 Task: Create List Employment Law in Board Resource Planning Techniques to Workspace Digital Advertising. Create List Commercial Law in Board Social Media Listening and Monitoring to Workspace Digital Advertising. Create List Mergers and Acquisitions in Board Sales Team Compensation and Incentive Design to Workspace Digital Advertising
Action: Mouse moved to (222, 136)
Screenshot: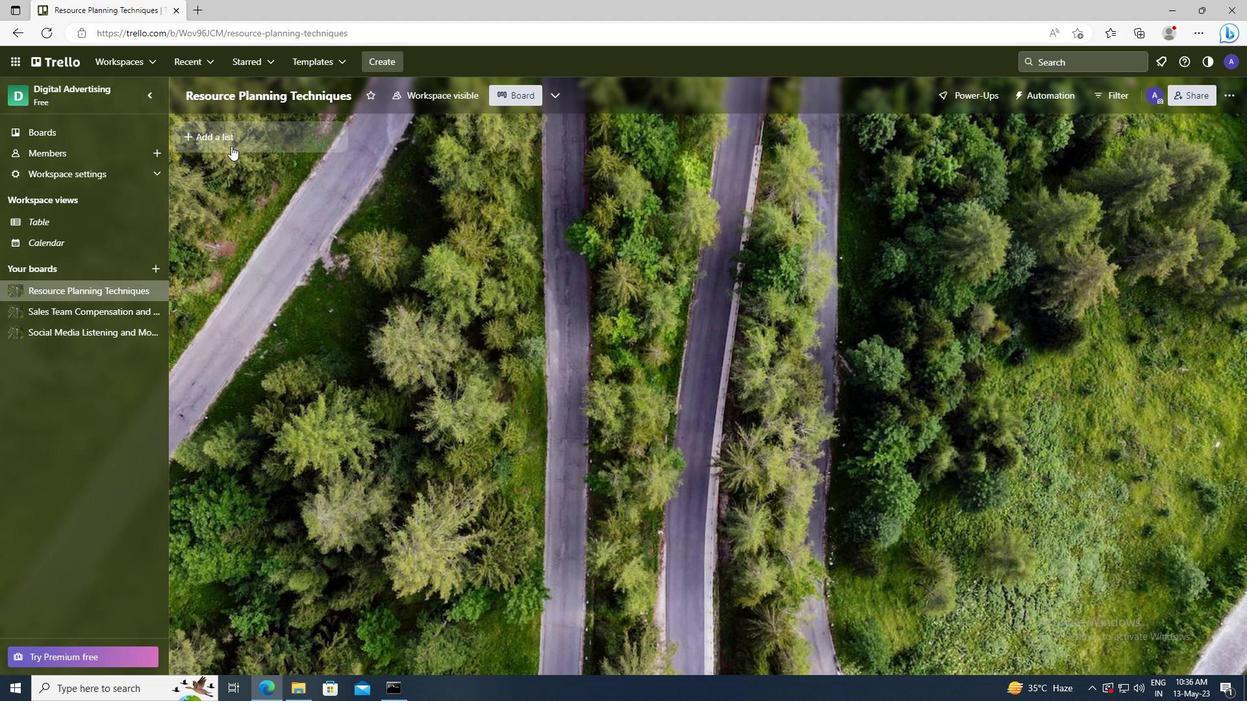 
Action: Mouse pressed left at (222, 136)
Screenshot: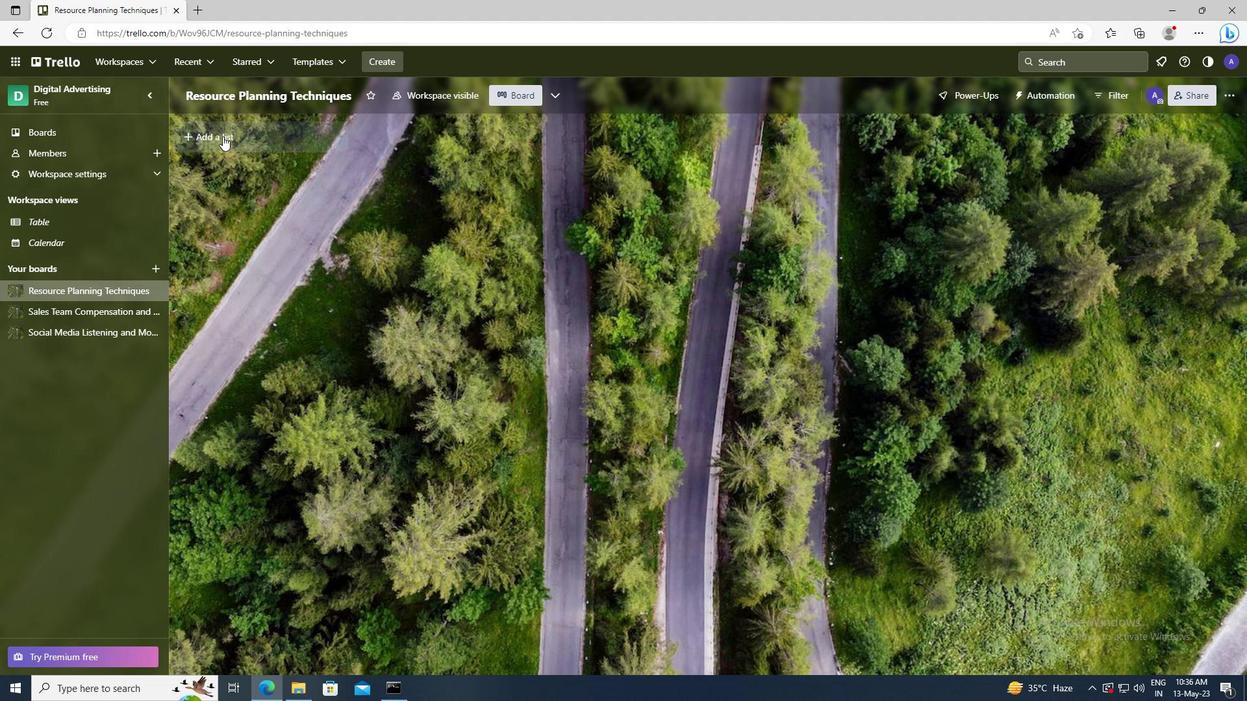 
Action: Key pressed <Key.shift>EMPLOYMENT<Key.space><Key.shift>LAW
Screenshot: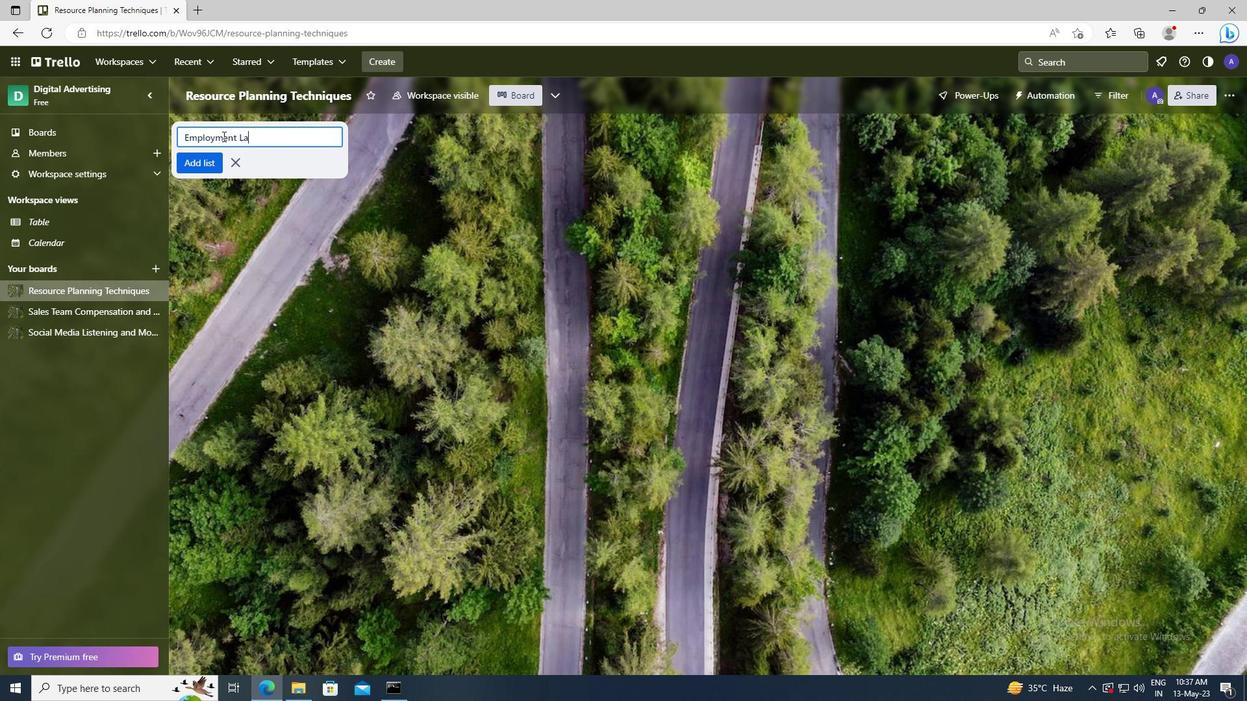 
Action: Mouse moved to (207, 161)
Screenshot: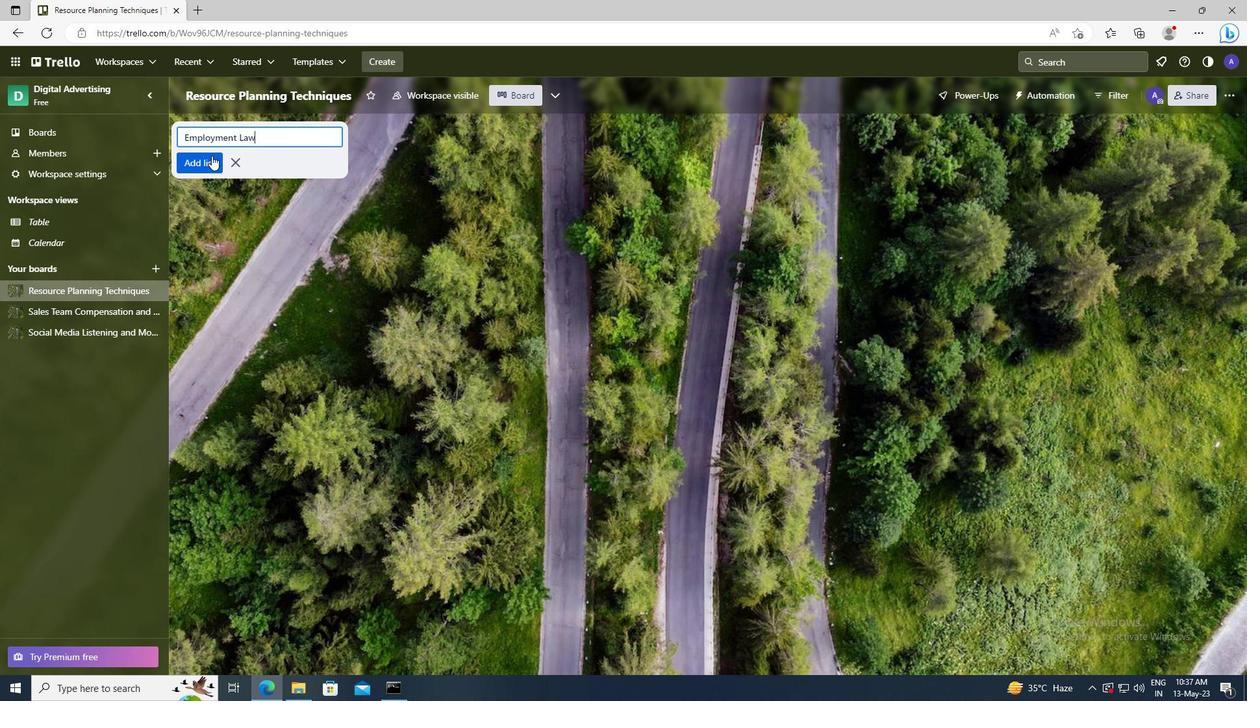 
Action: Mouse pressed left at (207, 161)
Screenshot: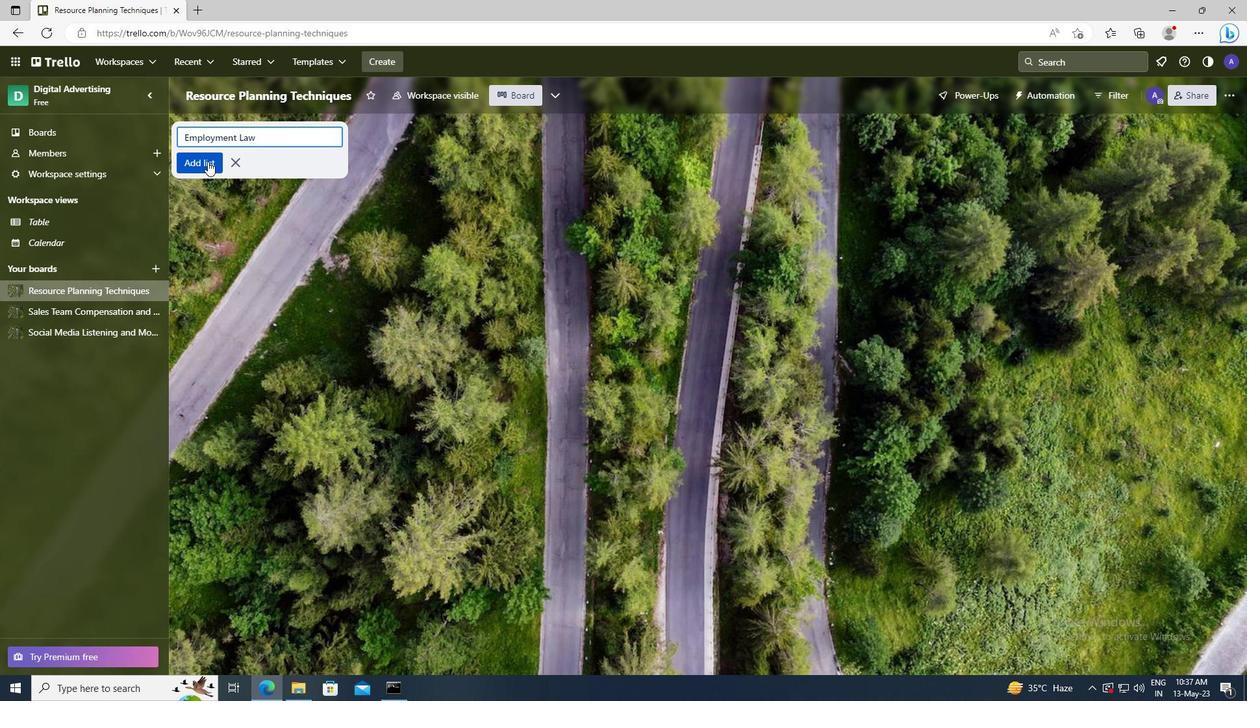 
Action: Mouse moved to (100, 337)
Screenshot: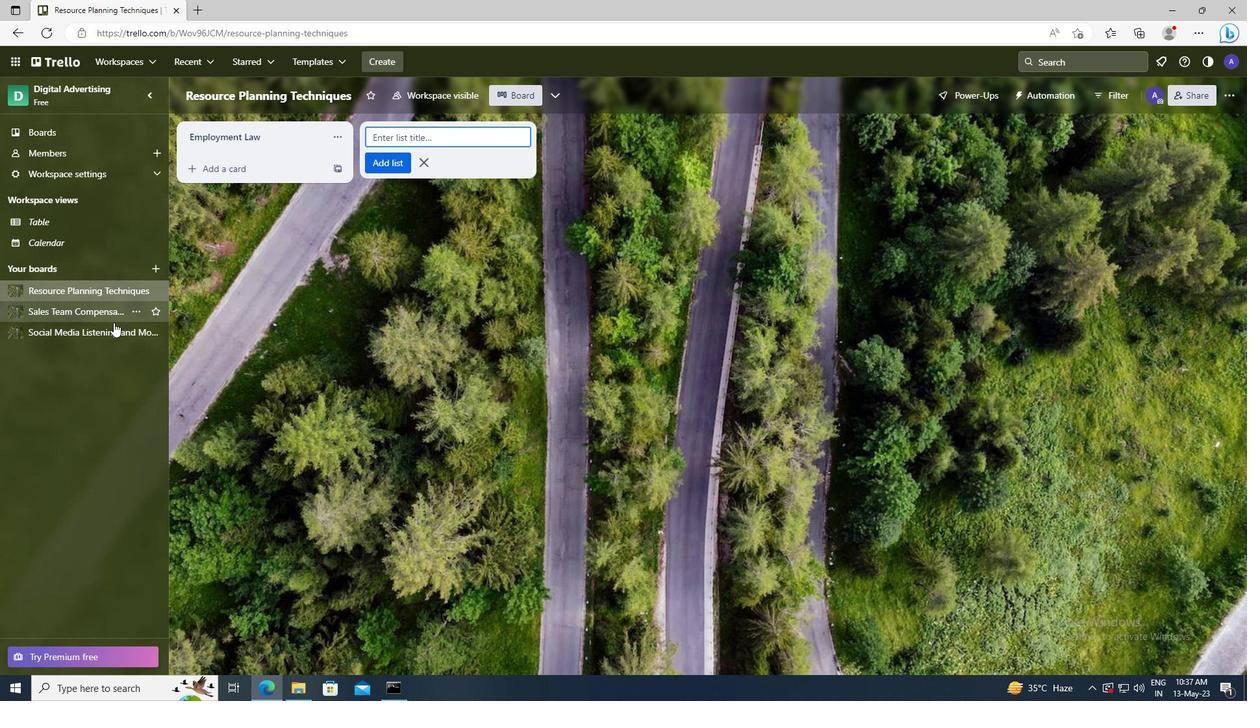 
Action: Mouse pressed left at (100, 337)
Screenshot: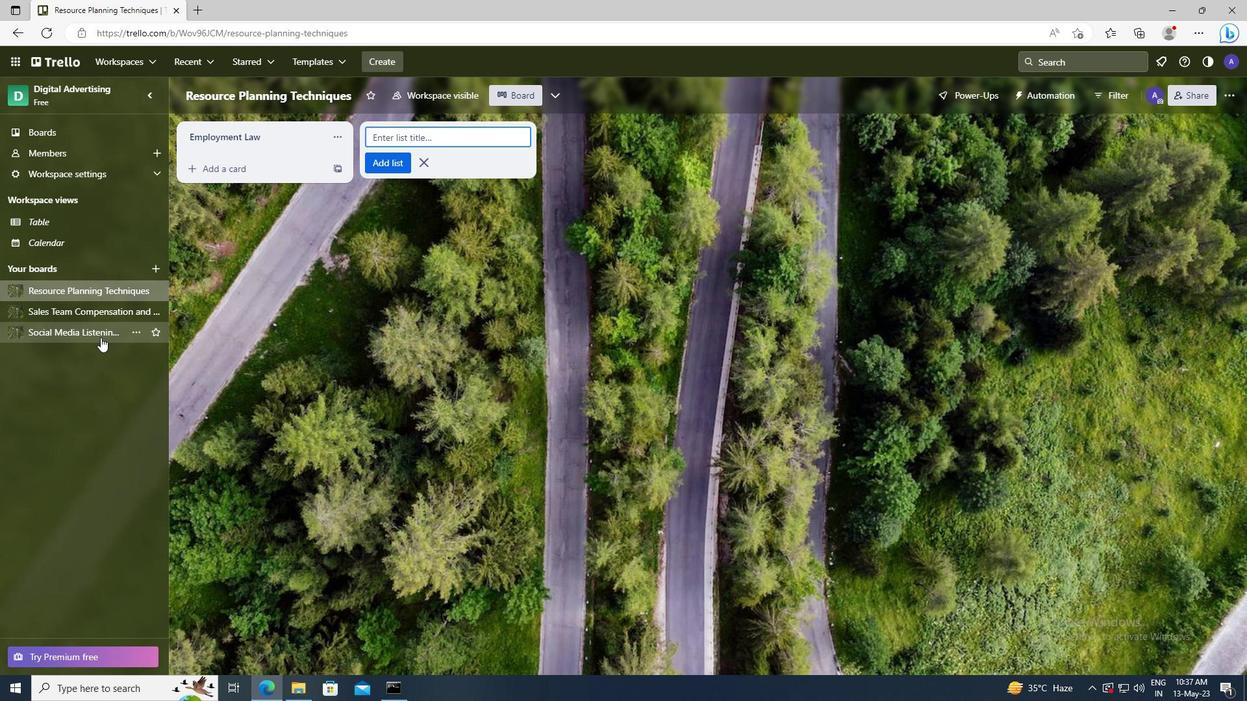 
Action: Mouse moved to (217, 137)
Screenshot: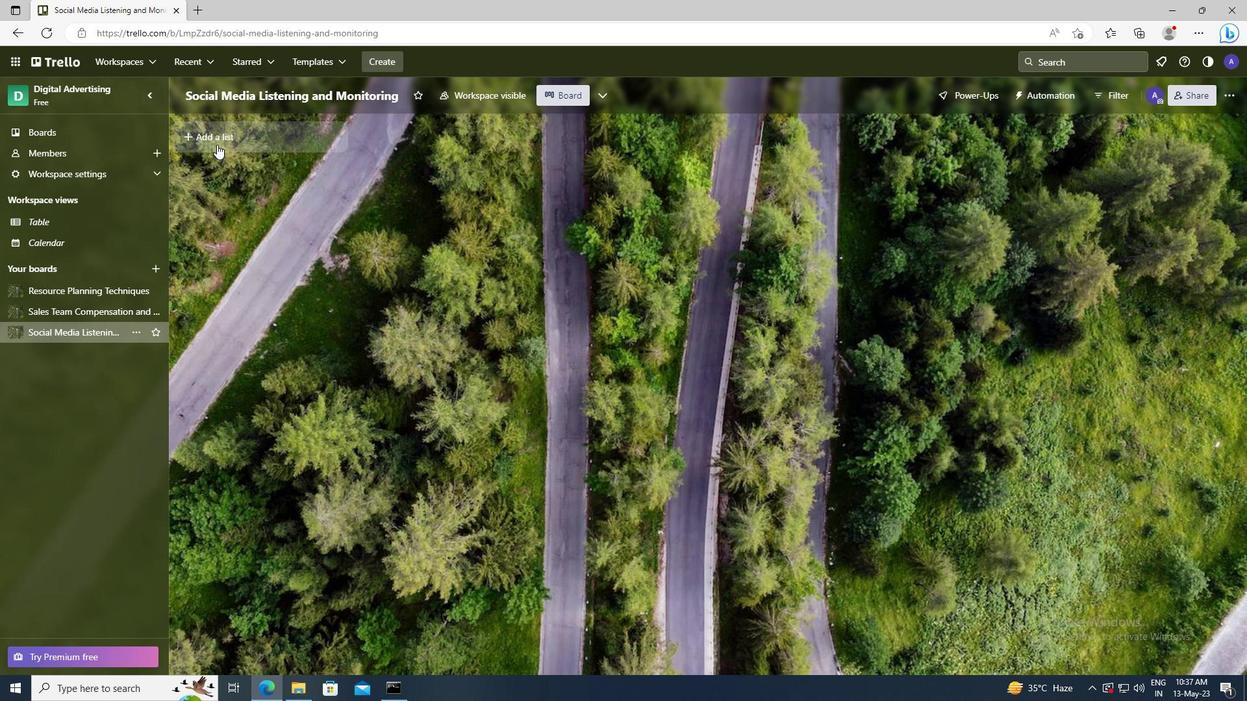
Action: Mouse pressed left at (217, 137)
Screenshot: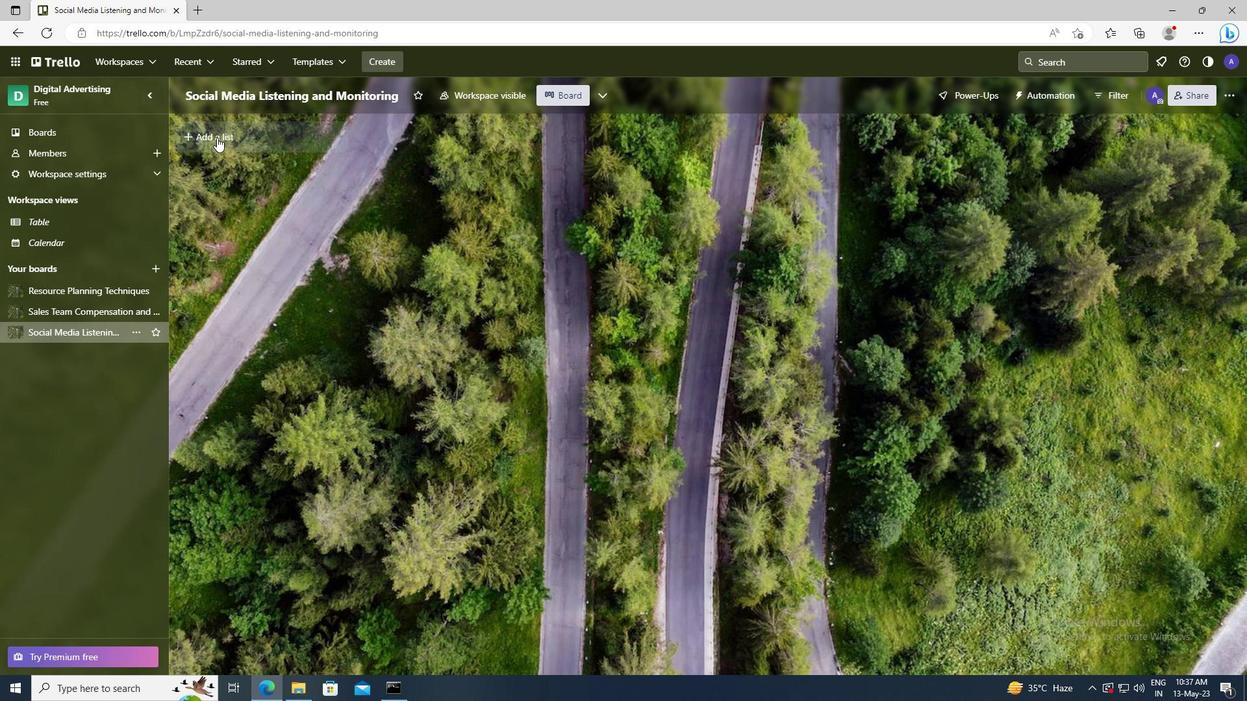 
Action: Key pressed <Key.shift>COMMERCIAL<Key.space><Key.shift>LAW
Screenshot: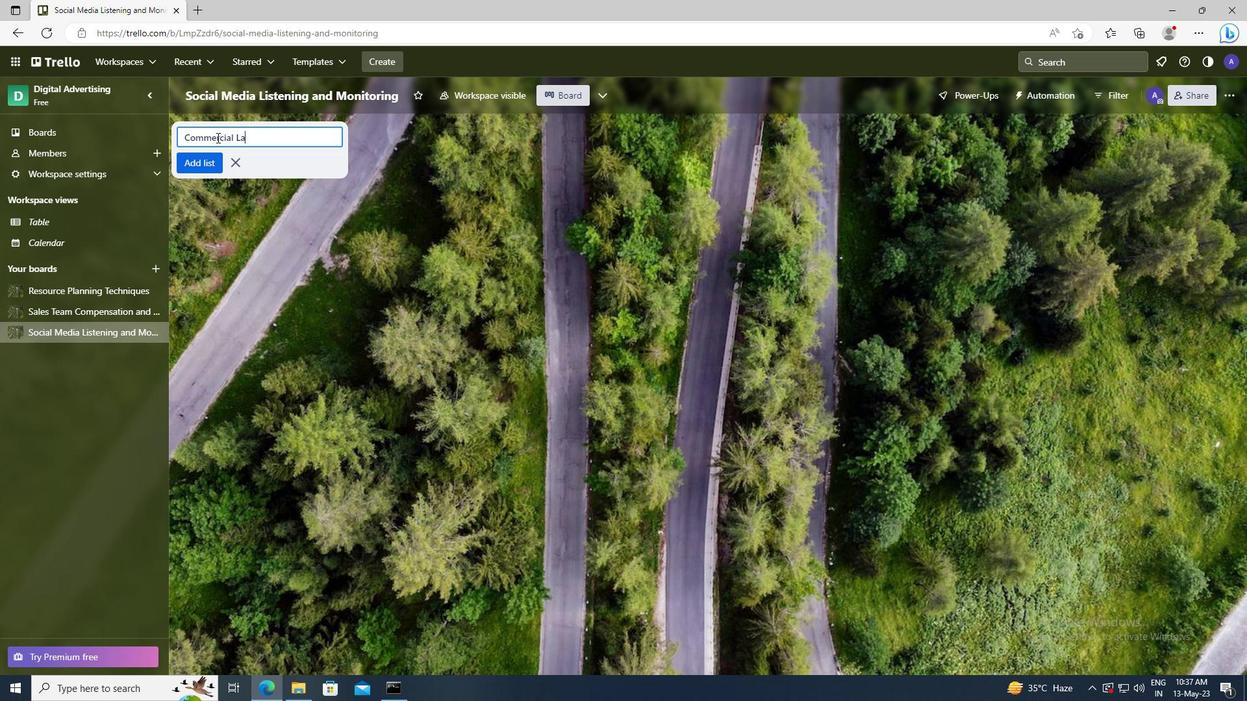 
Action: Mouse moved to (209, 161)
Screenshot: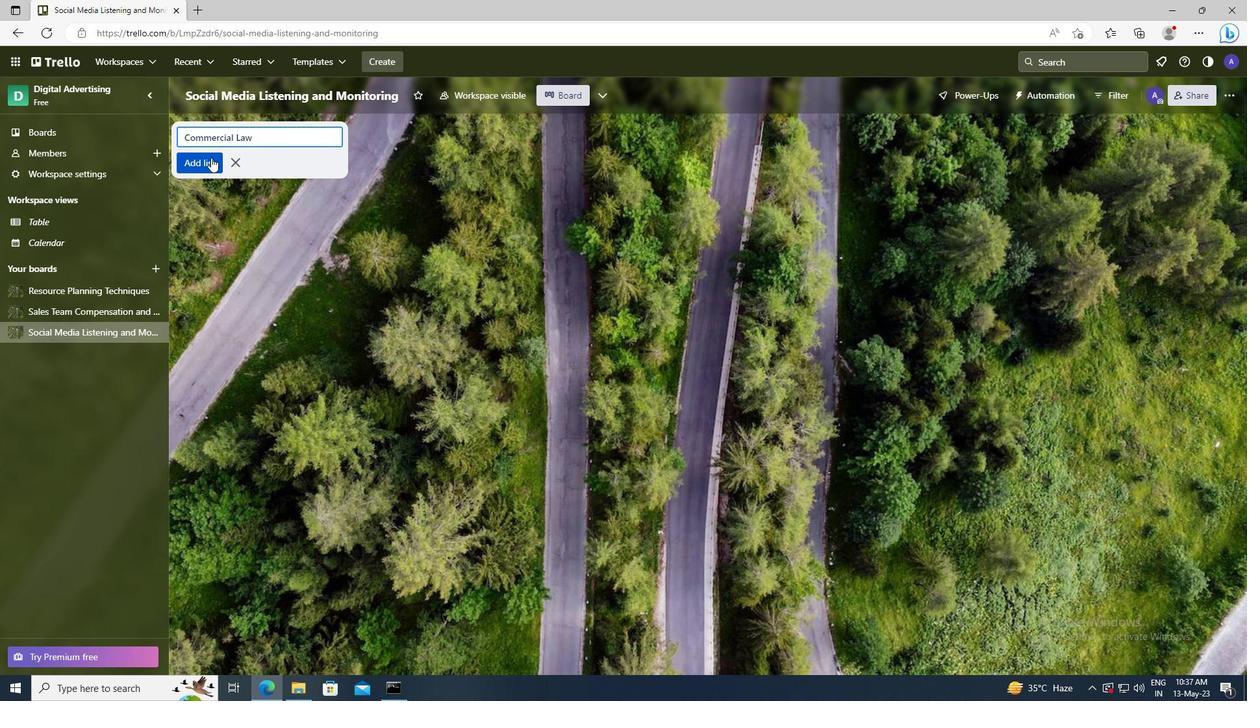 
Action: Mouse pressed left at (209, 161)
Screenshot: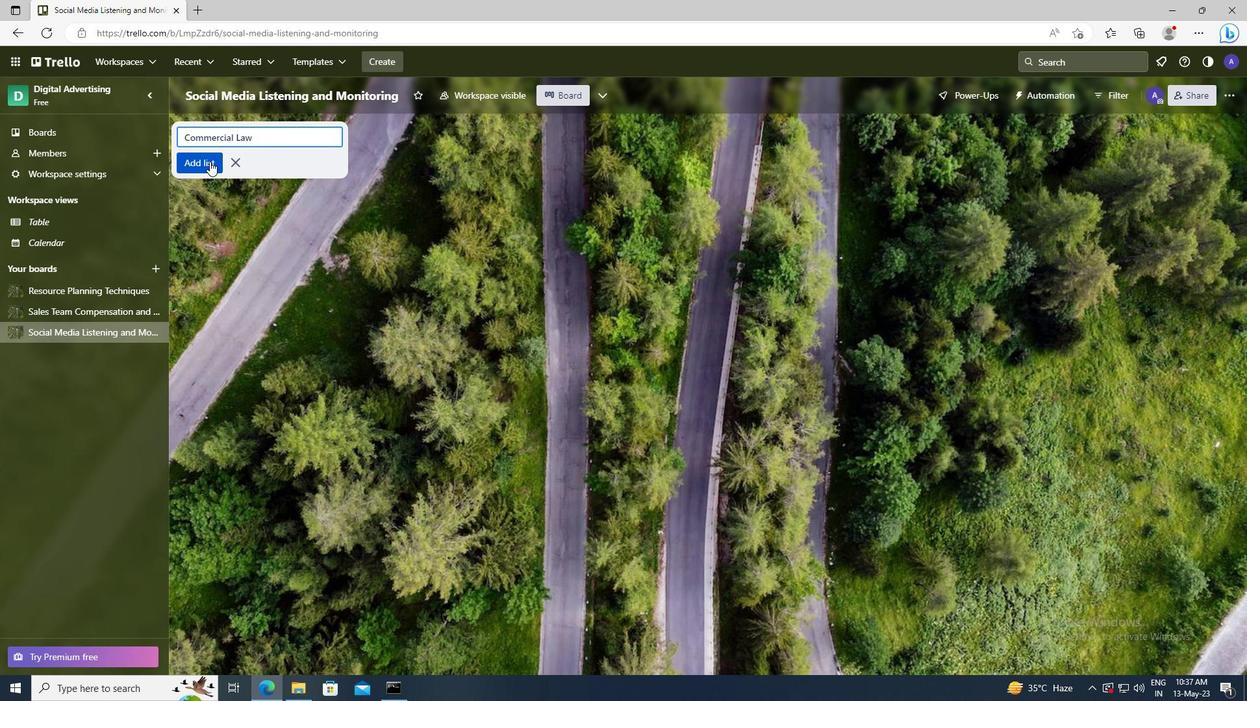 
Action: Mouse moved to (106, 311)
Screenshot: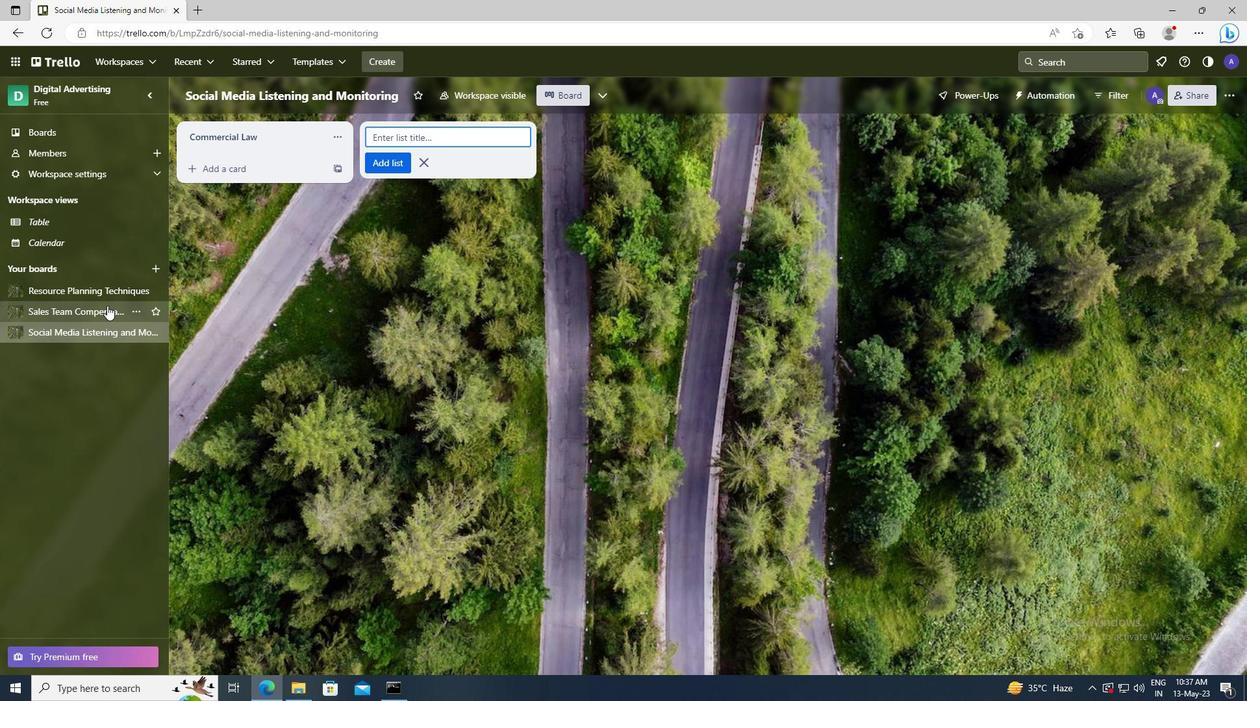
Action: Mouse pressed left at (106, 311)
Screenshot: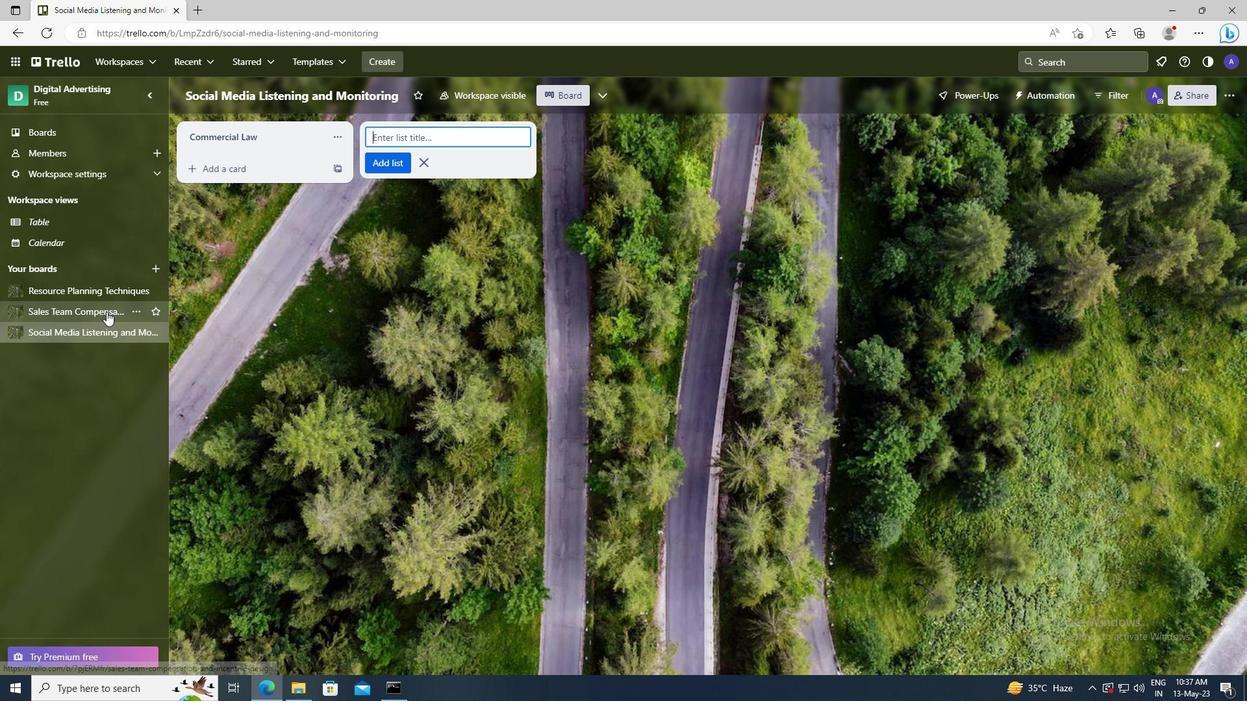 
Action: Mouse moved to (202, 138)
Screenshot: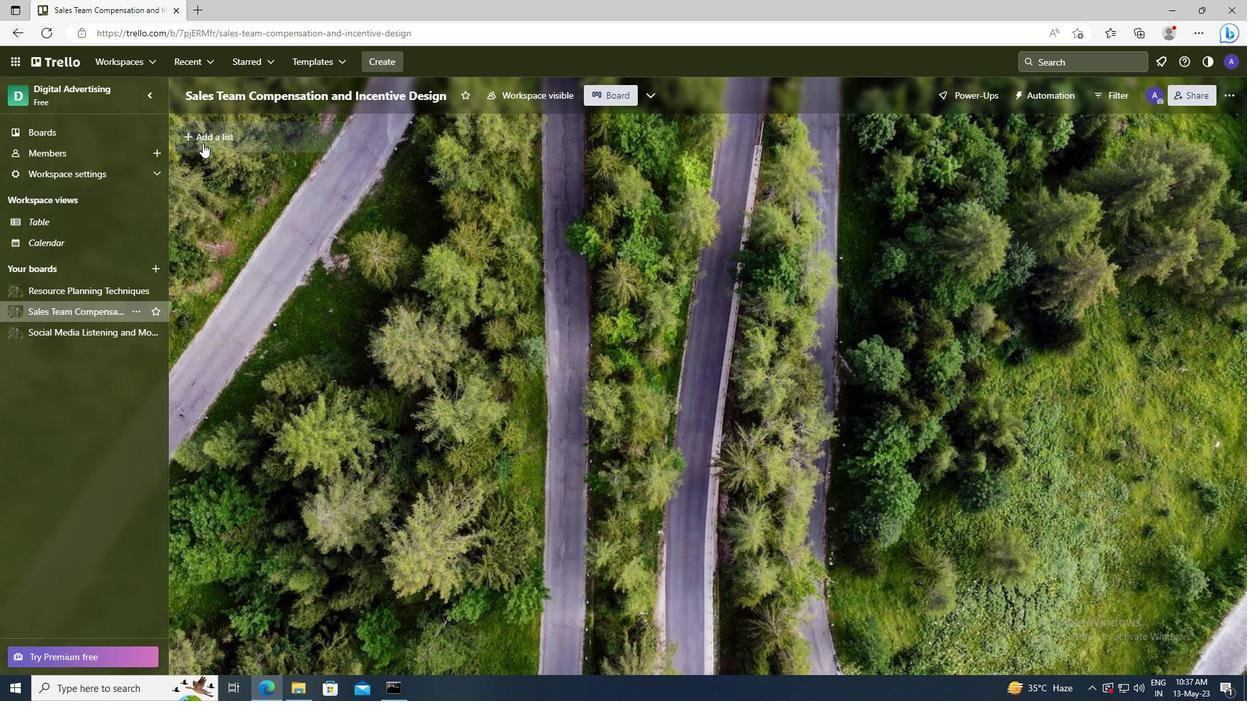 
Action: Mouse pressed left at (202, 138)
Screenshot: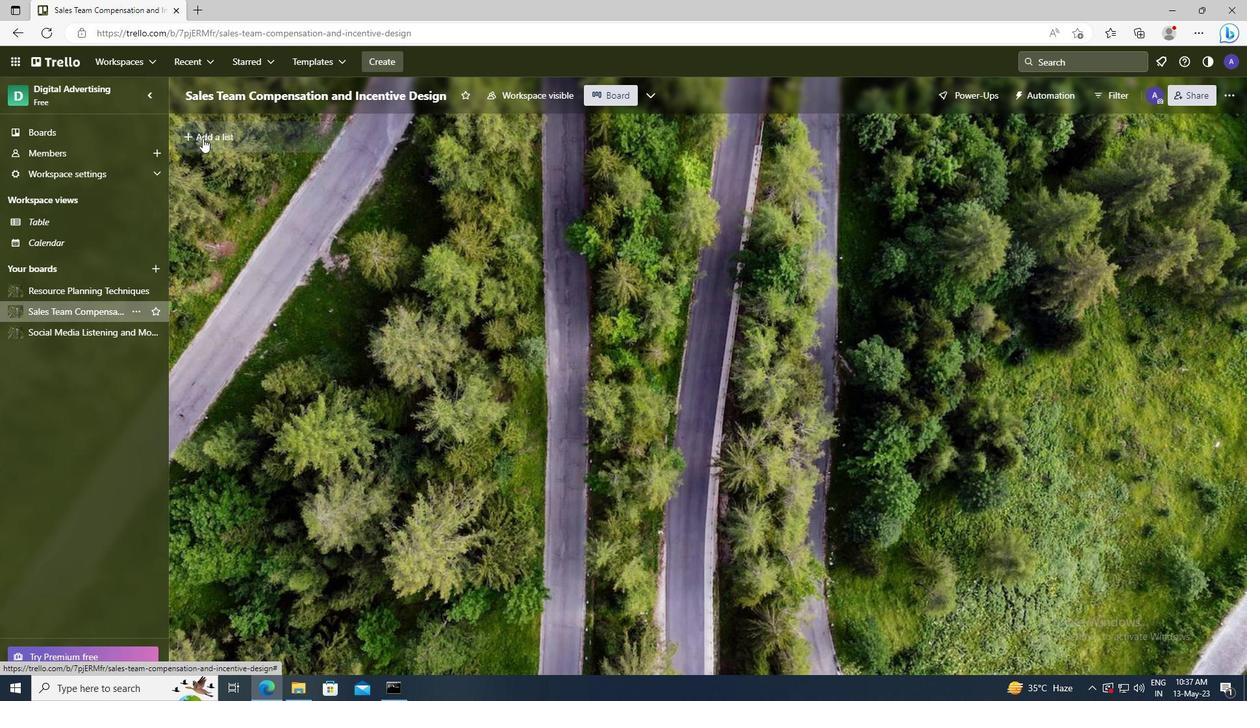 
Action: Key pressed <Key.shift>MERGERS<Key.space>AND<Key.space><Key.shift>ACQUISITIONS
Screenshot: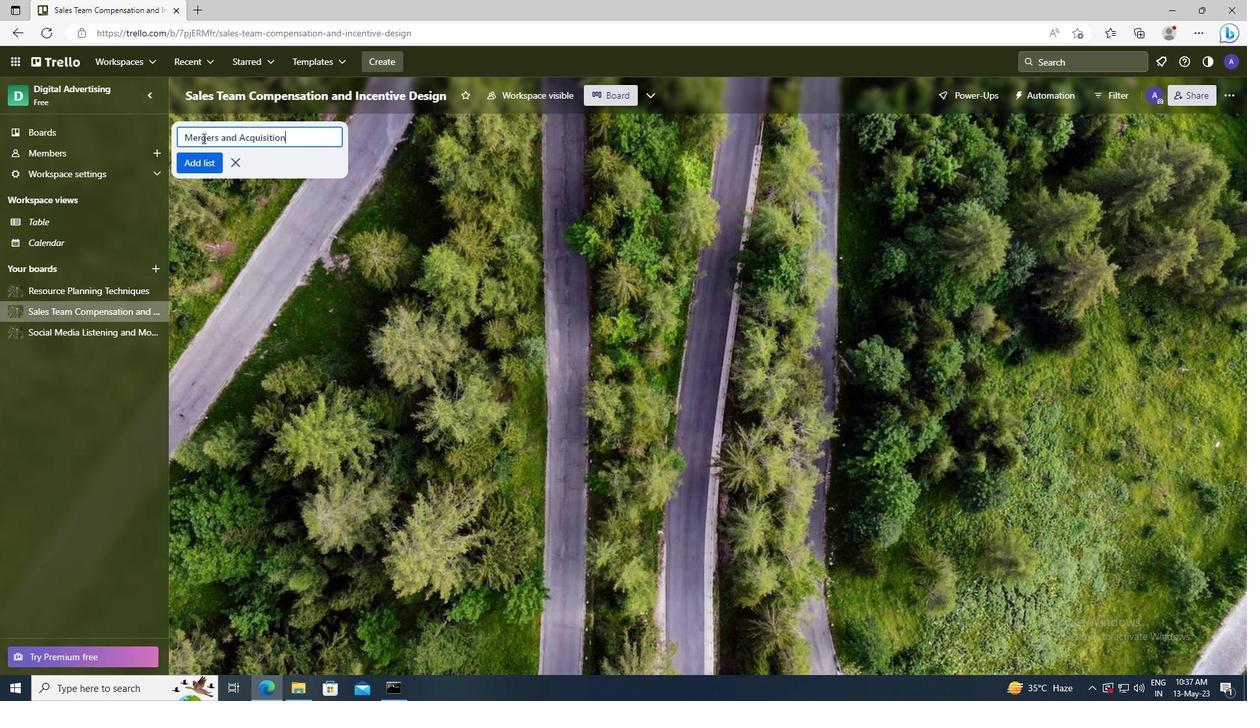 
Action: Mouse moved to (210, 159)
Screenshot: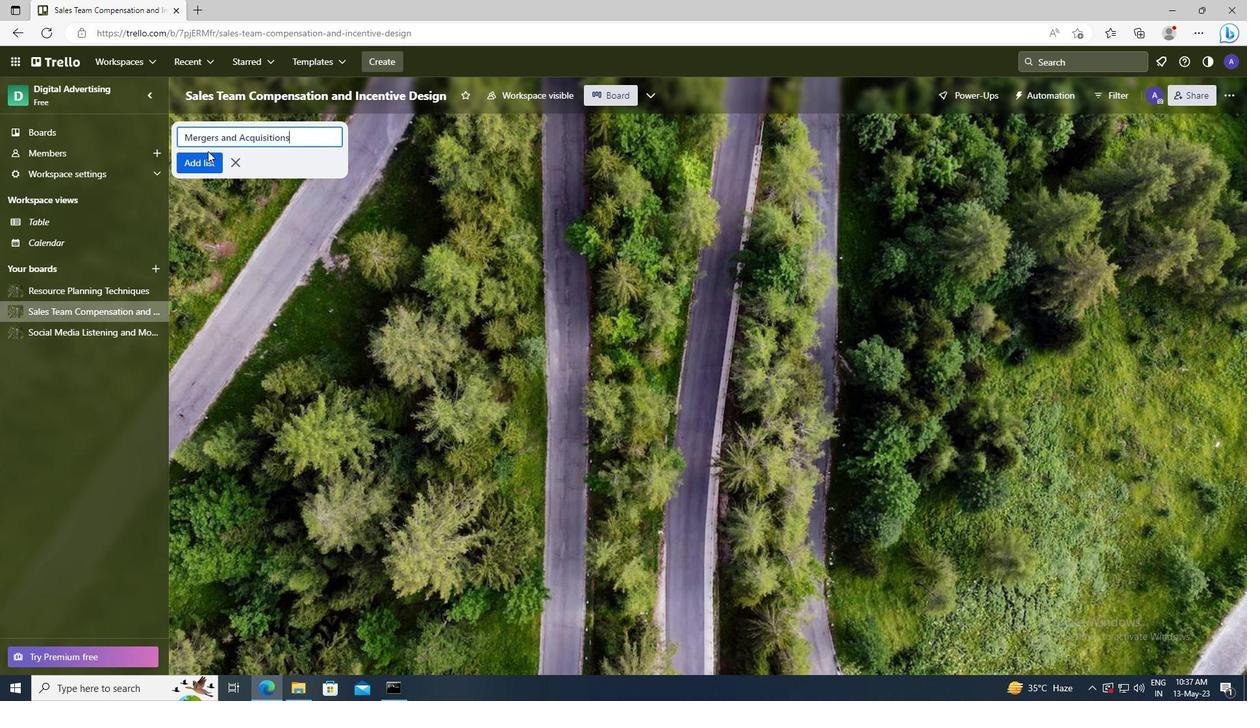 
Action: Mouse pressed left at (210, 159)
Screenshot: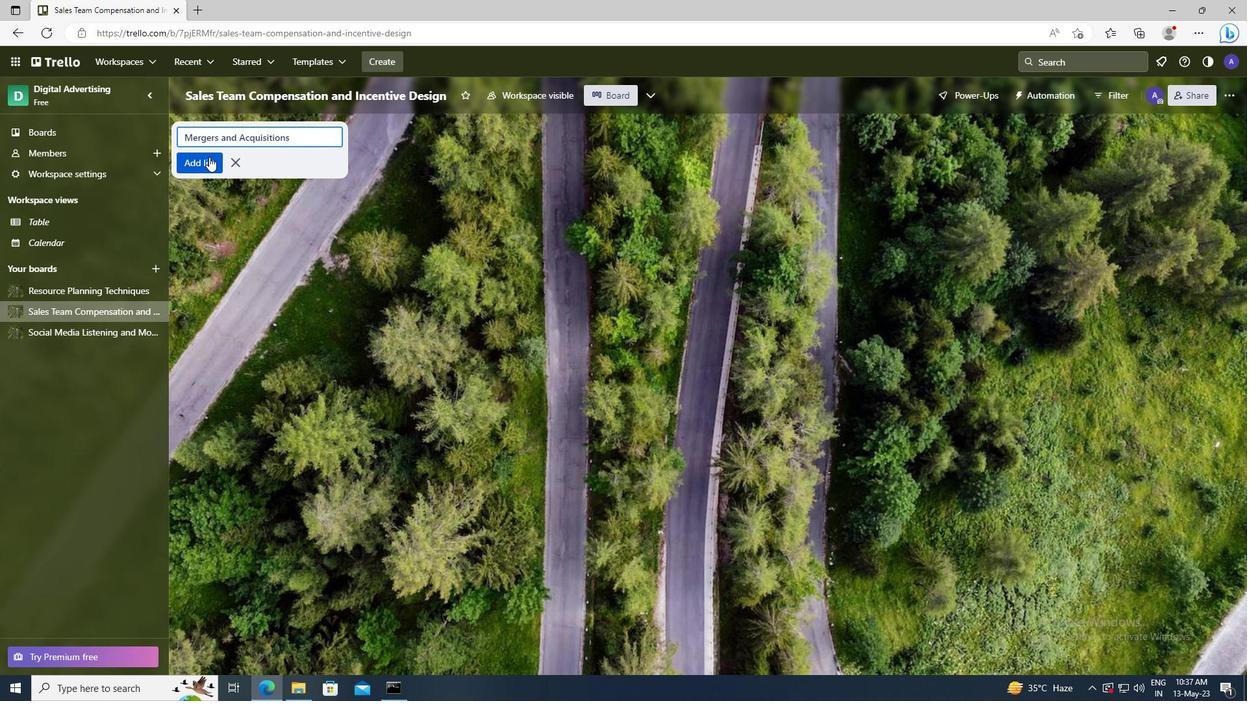 
